 Task: Open the event Casual Product Development Meeting on '2023/10/25', change the date to 2023/11/25, change the font style of the description to Georgia, set the availability to Tentative, insert an emoji Sky blue heart, logged in from the account softage.10@softage.net and add another guest for the event, softage.5@softage.net. Change the alignment of the event description to Align center.Change the font color of the description to Light Blue and select an event charm, 
Action: Mouse moved to (420, 189)
Screenshot: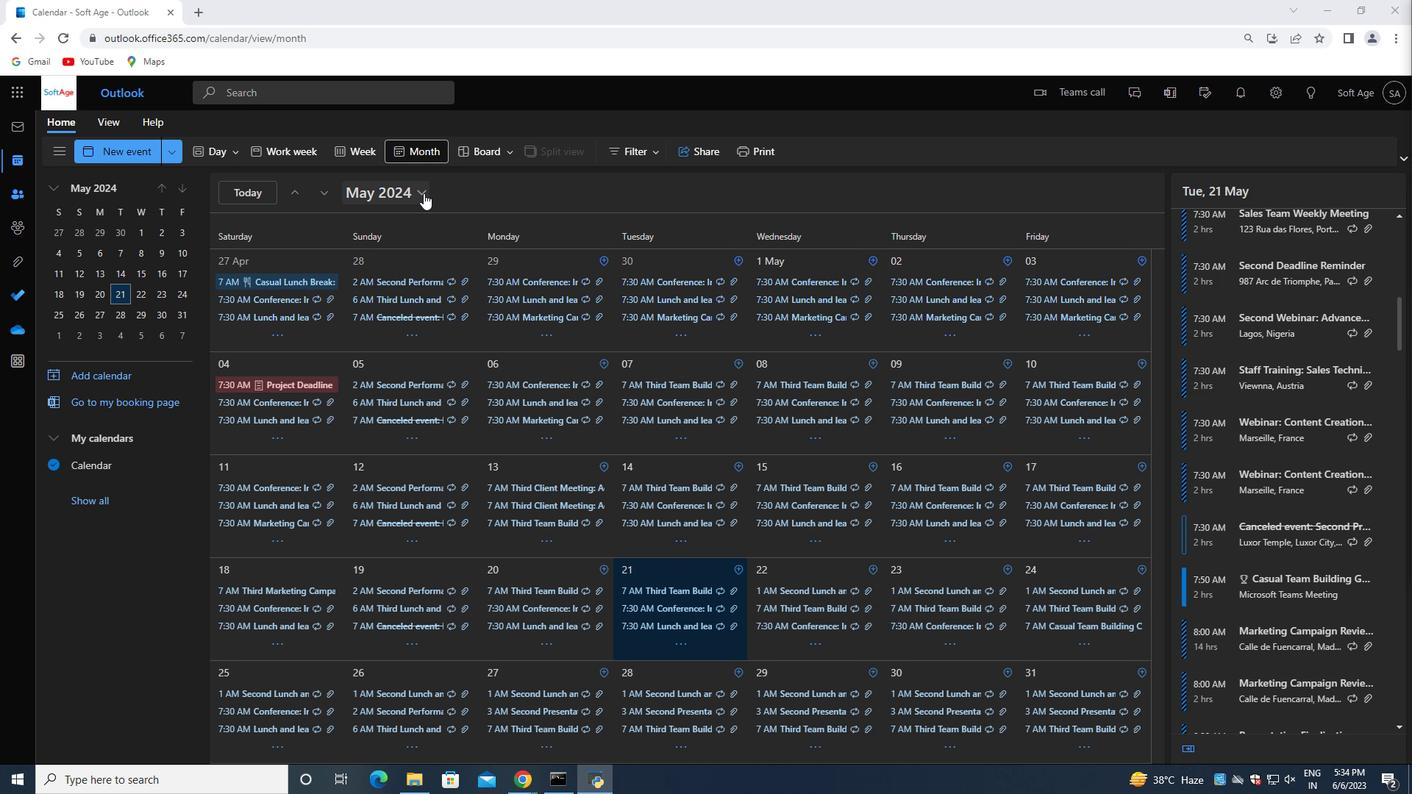 
Action: Mouse pressed left at (420, 189)
Screenshot: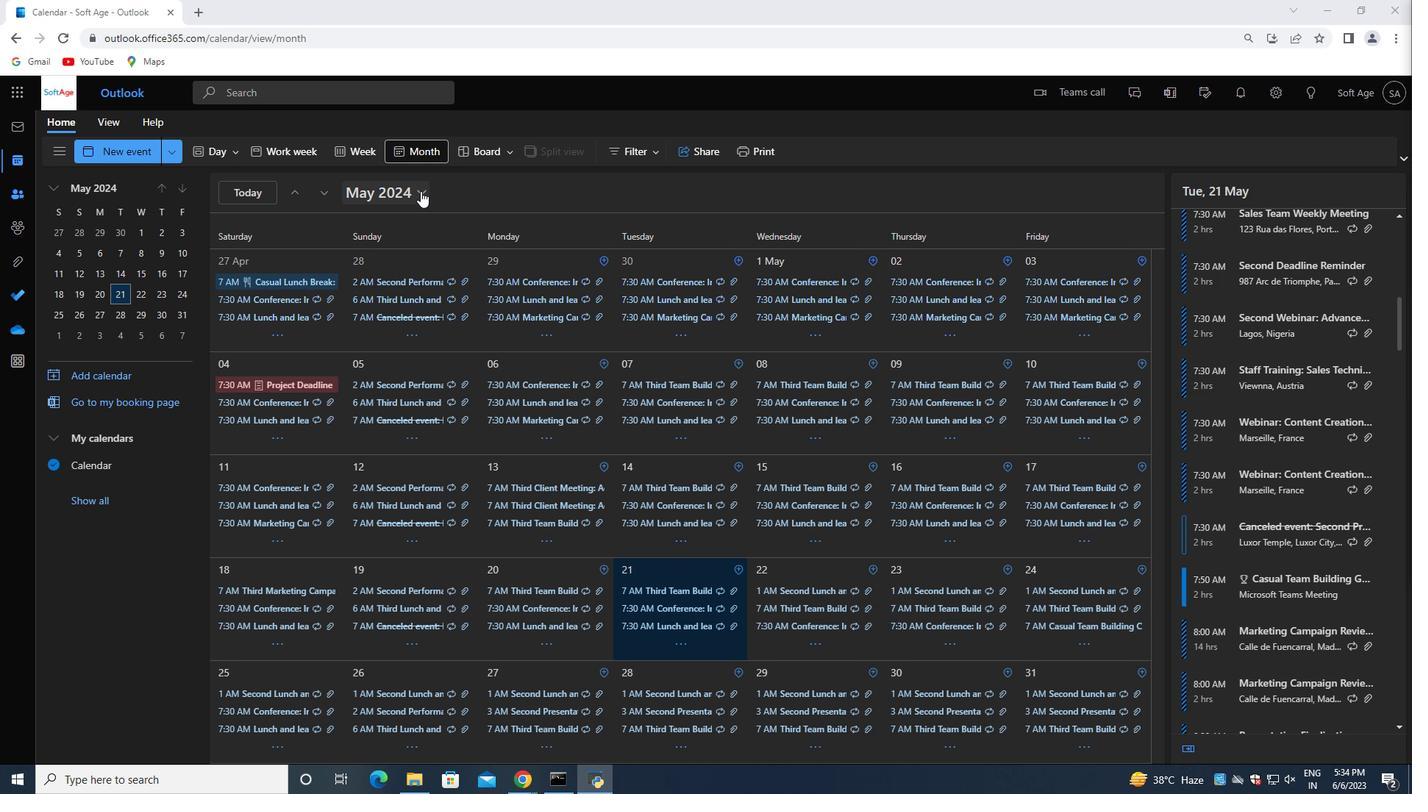 
Action: Mouse moved to (468, 231)
Screenshot: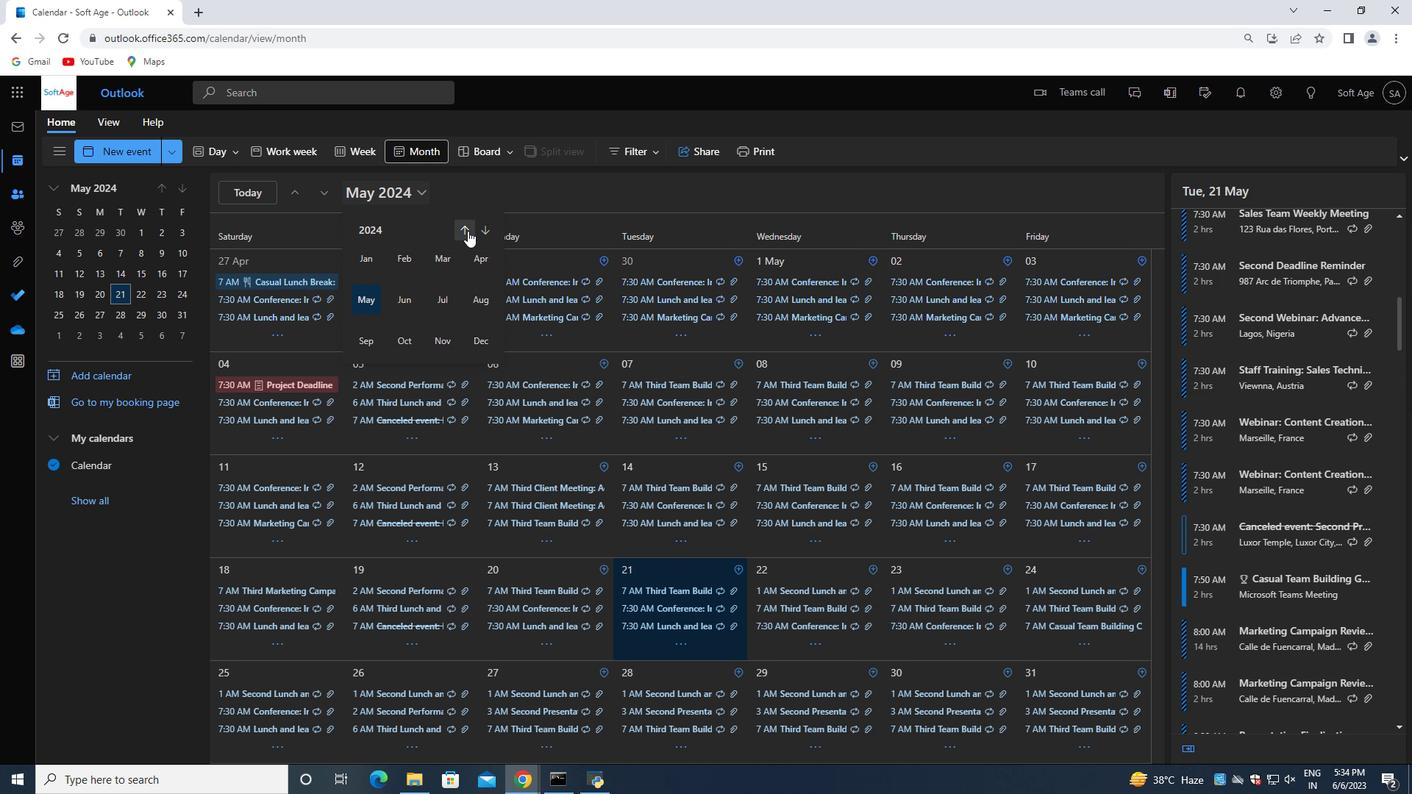 
Action: Mouse pressed left at (468, 231)
Screenshot: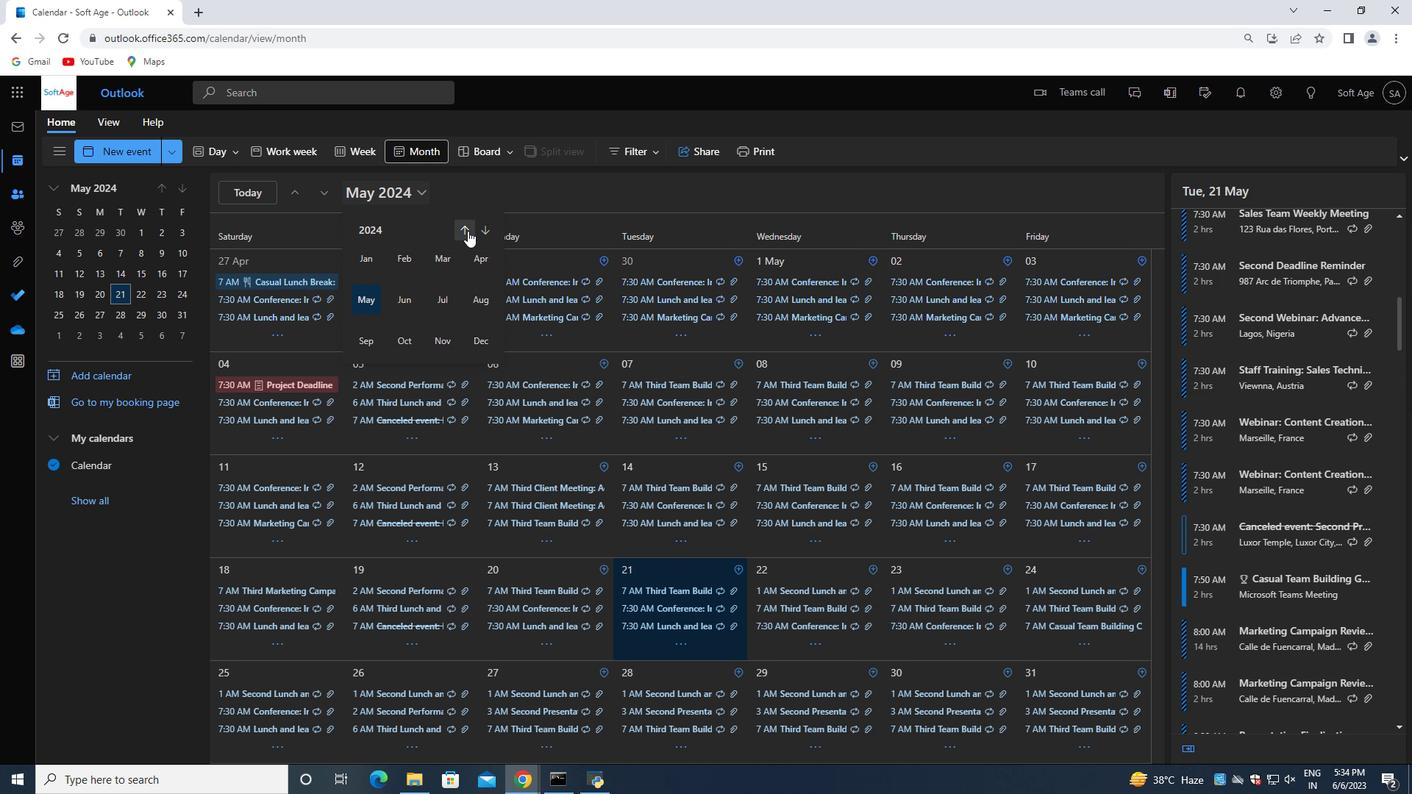 
Action: Mouse moved to (408, 338)
Screenshot: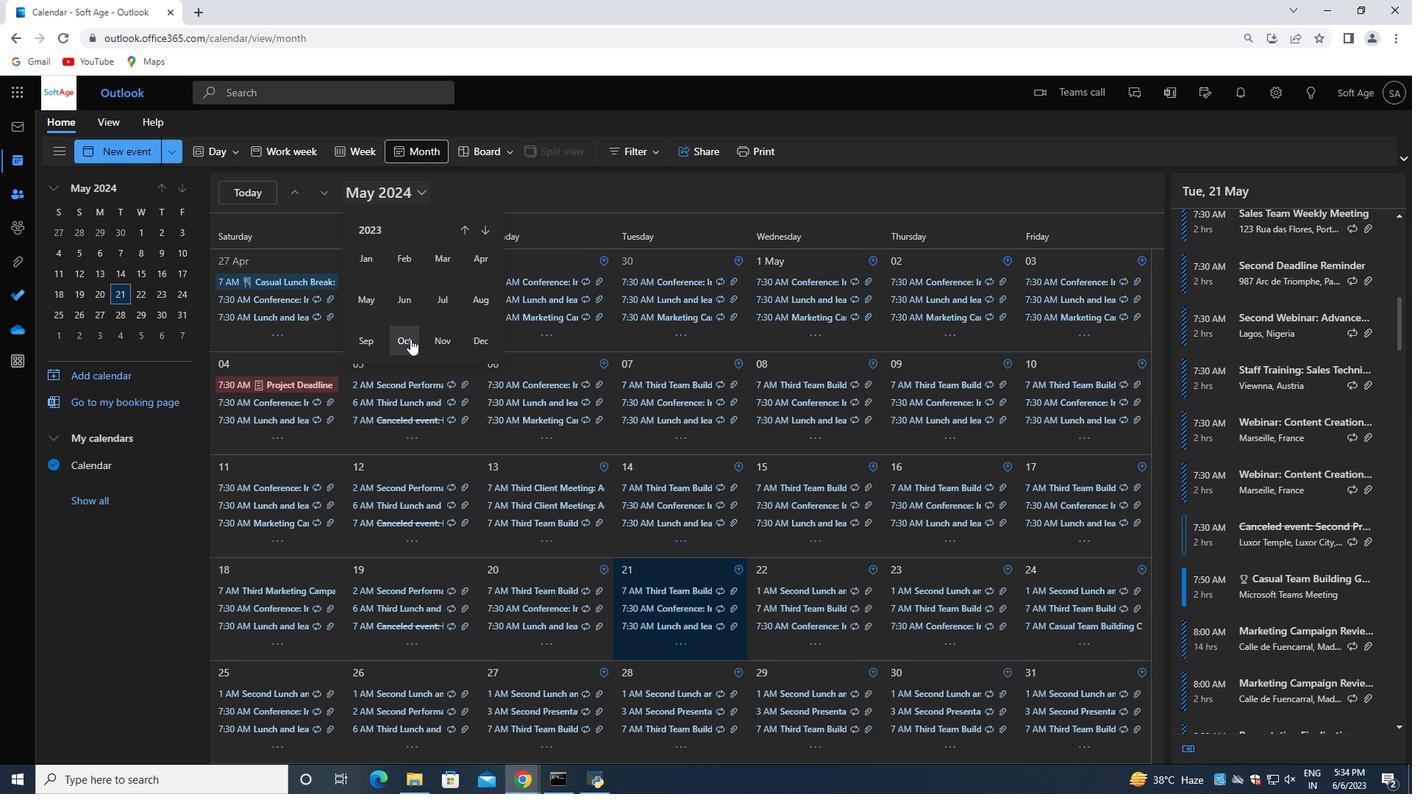 
Action: Mouse pressed left at (408, 338)
Screenshot: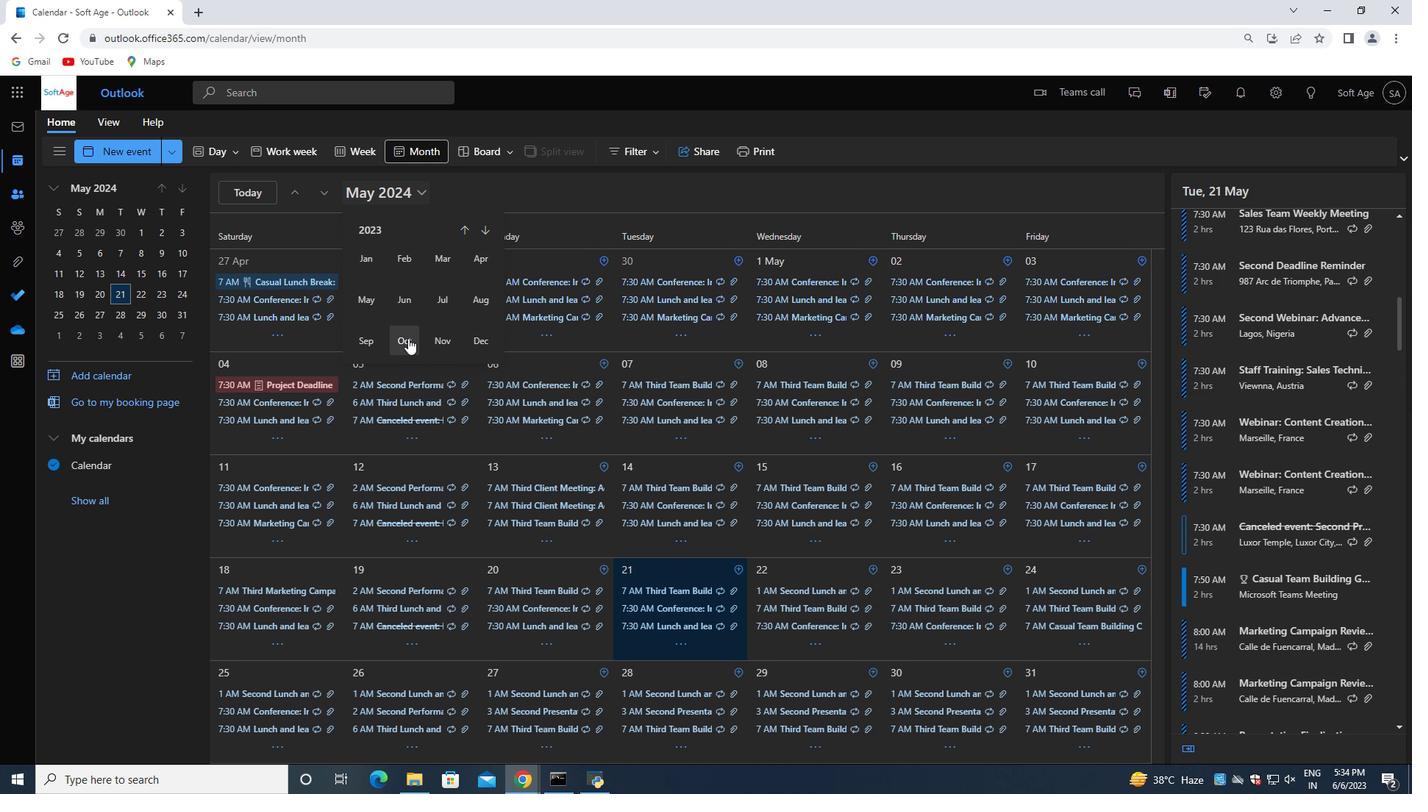 
Action: Mouse moved to (781, 646)
Screenshot: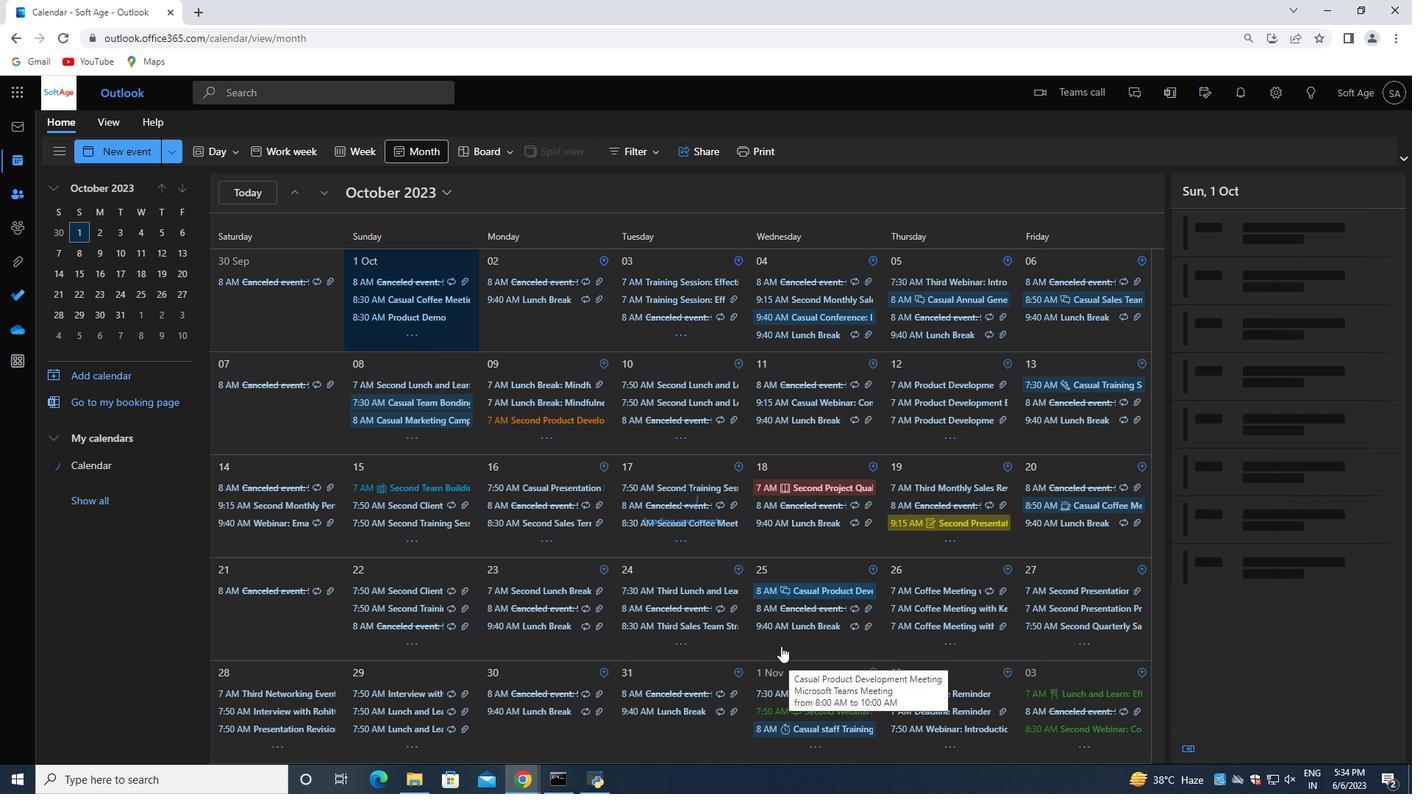 
Action: Mouse pressed left at (781, 646)
Screenshot: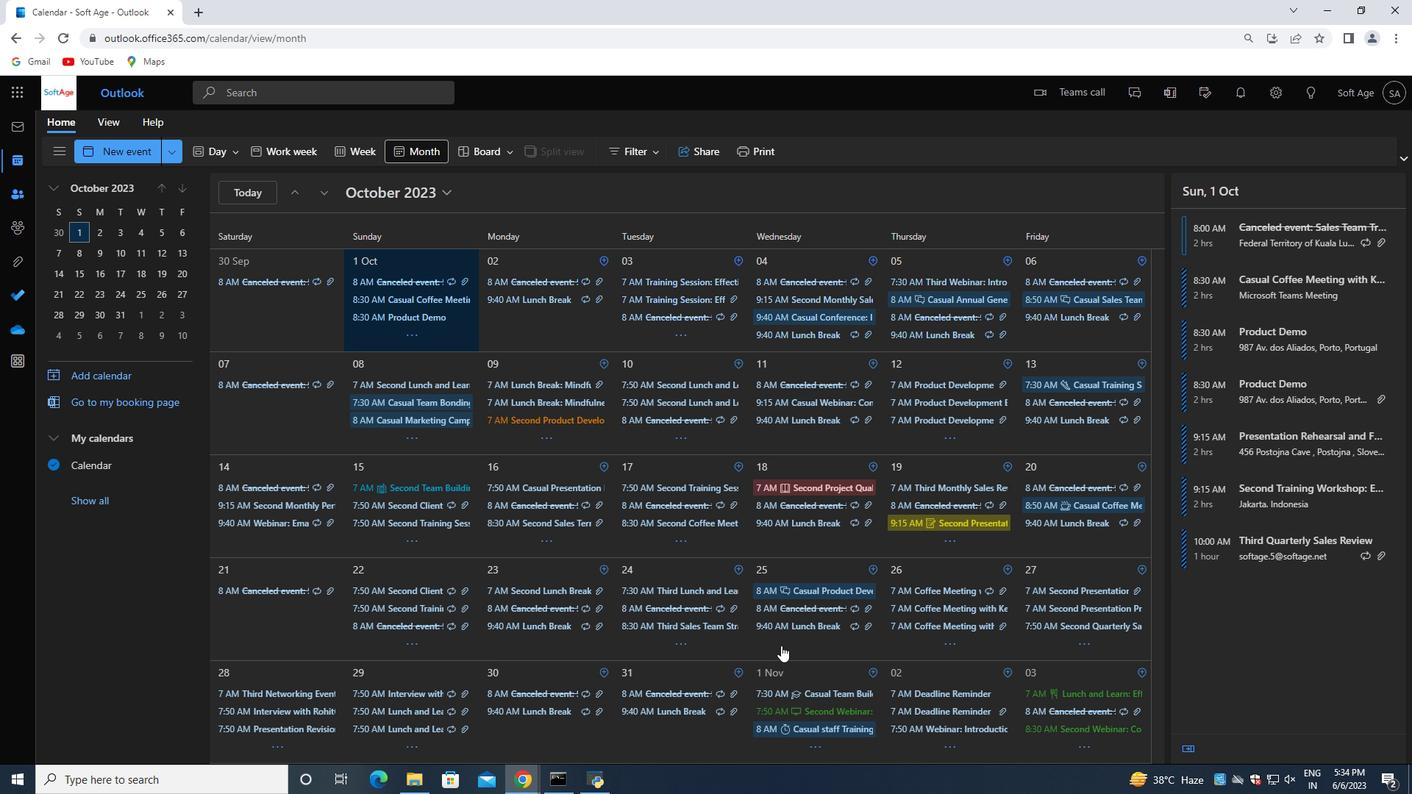 
Action: Mouse moved to (1226, 245)
Screenshot: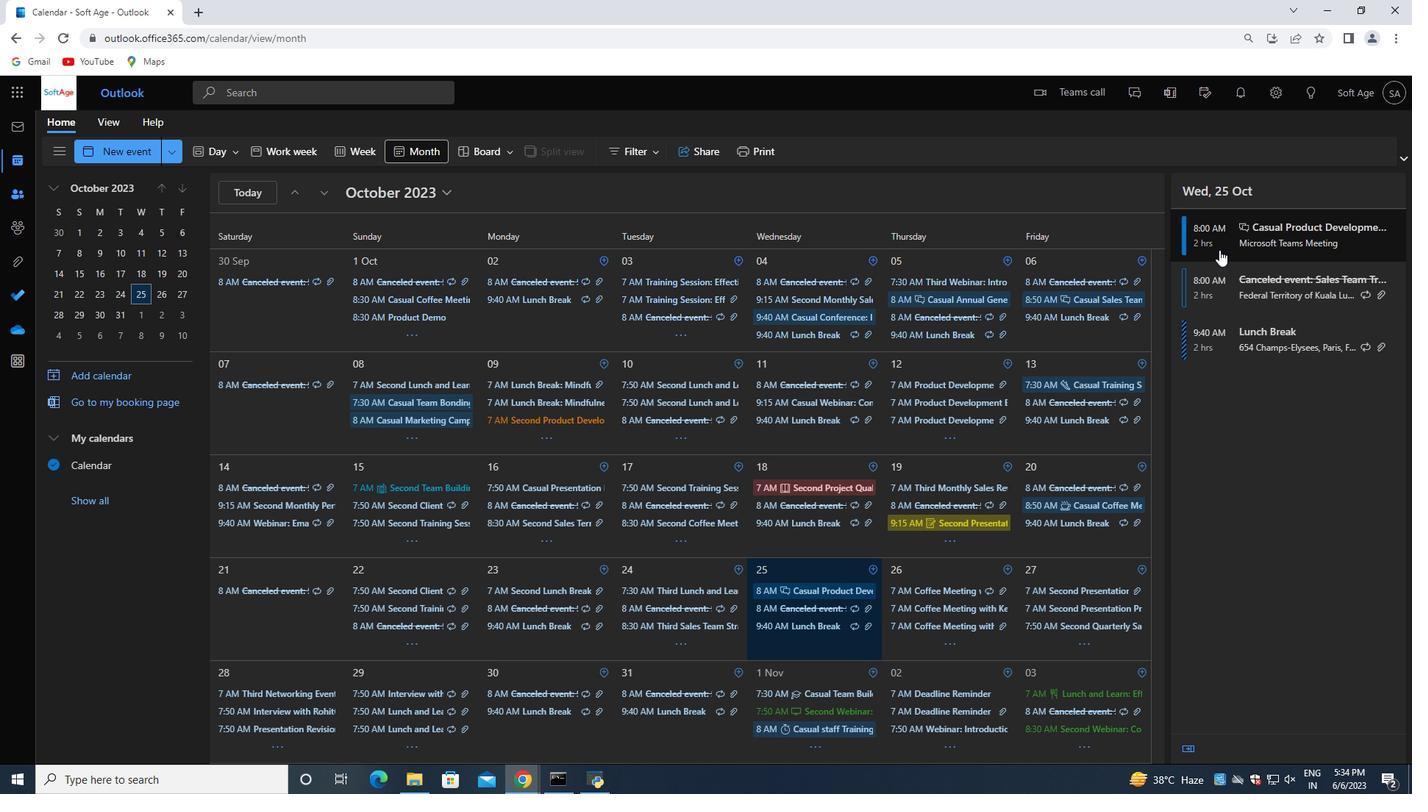 
Action: Mouse pressed left at (1226, 245)
Screenshot: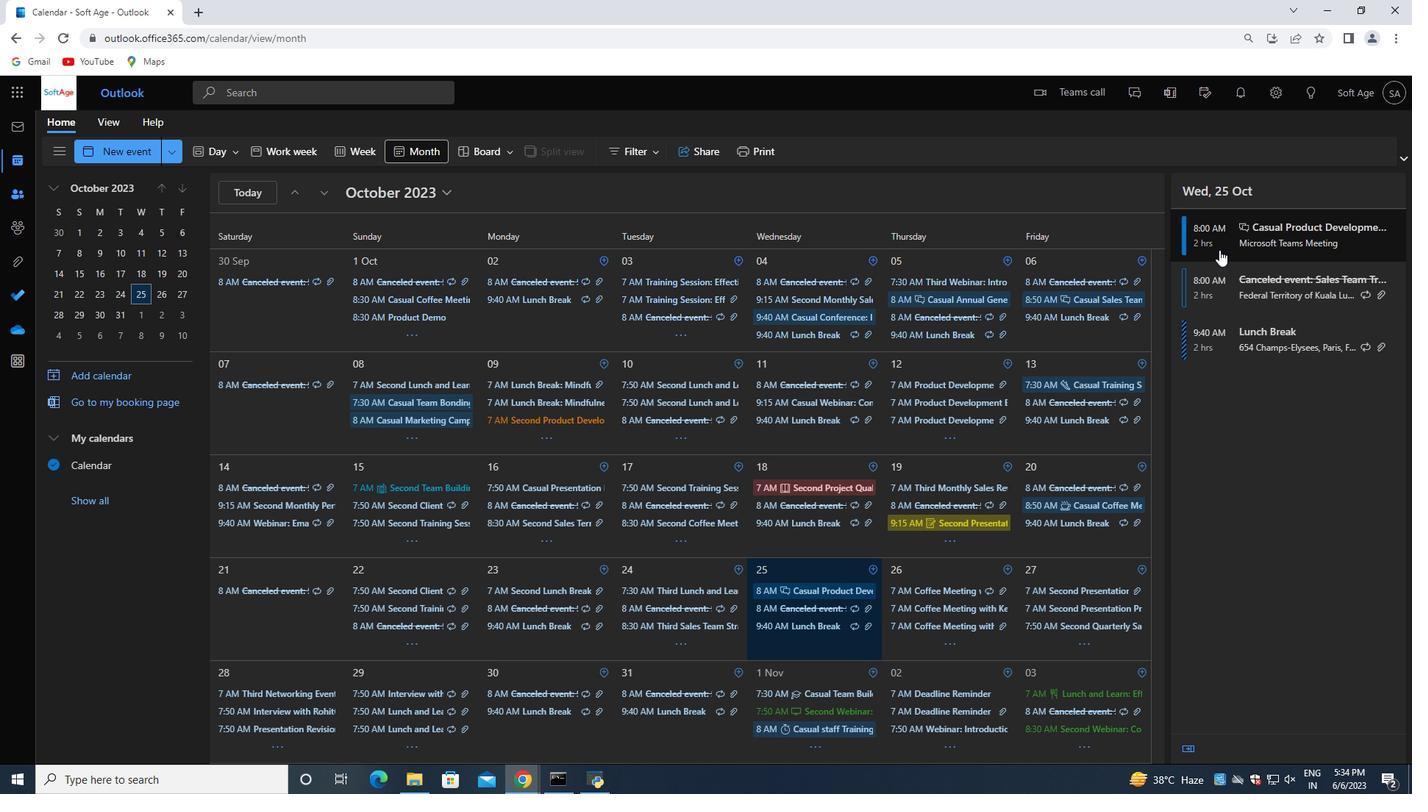 
Action: Mouse moved to (939, 361)
Screenshot: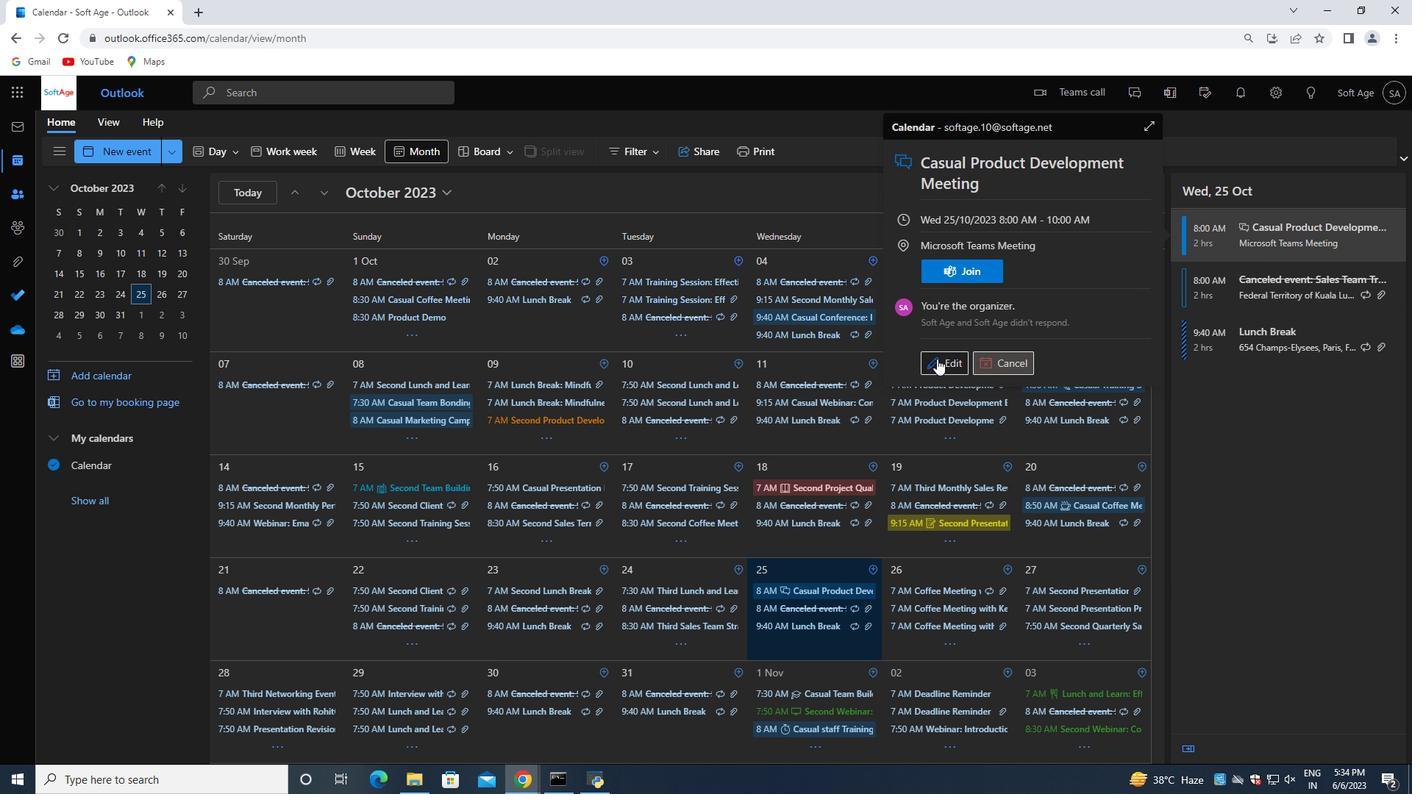 
Action: Mouse pressed left at (939, 361)
Screenshot: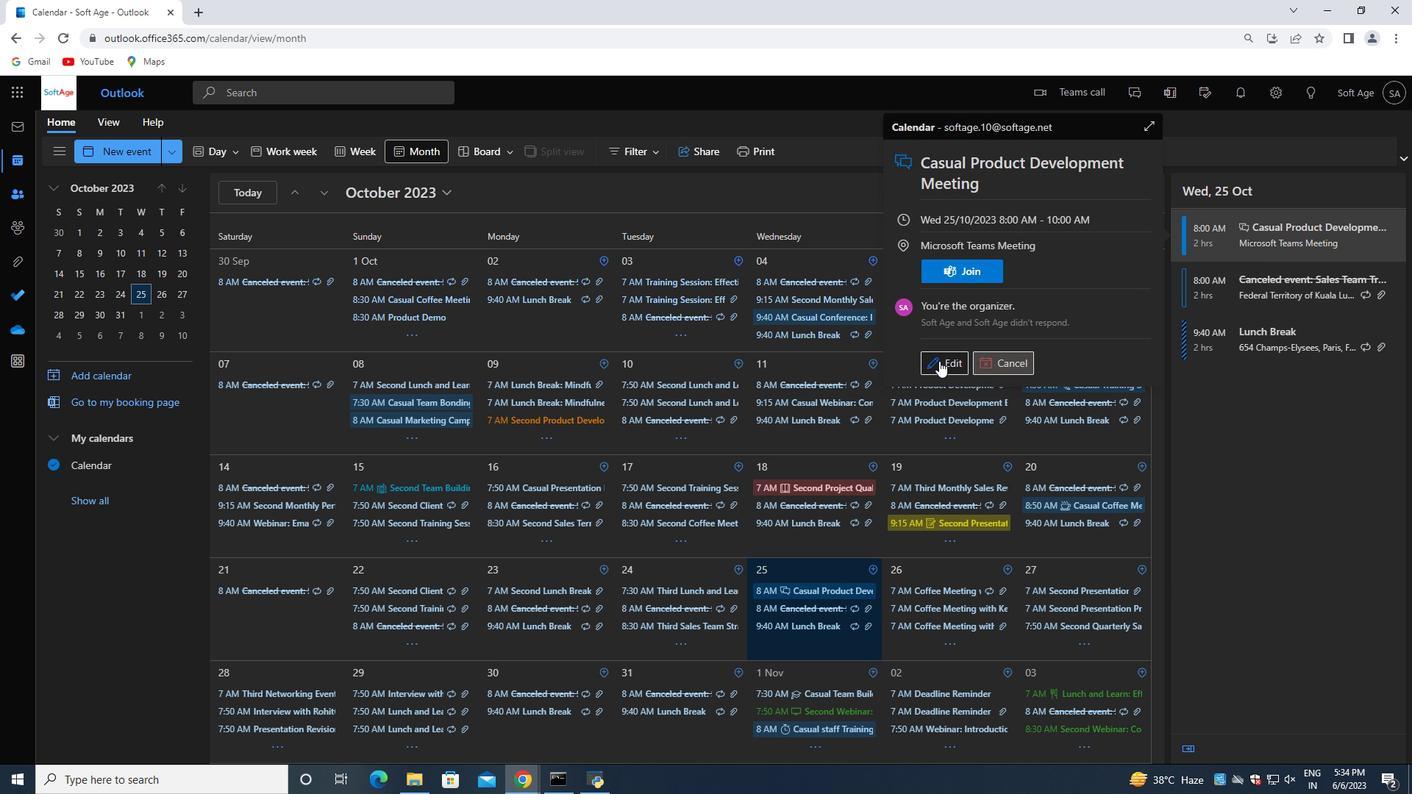 
Action: Mouse moved to (431, 409)
Screenshot: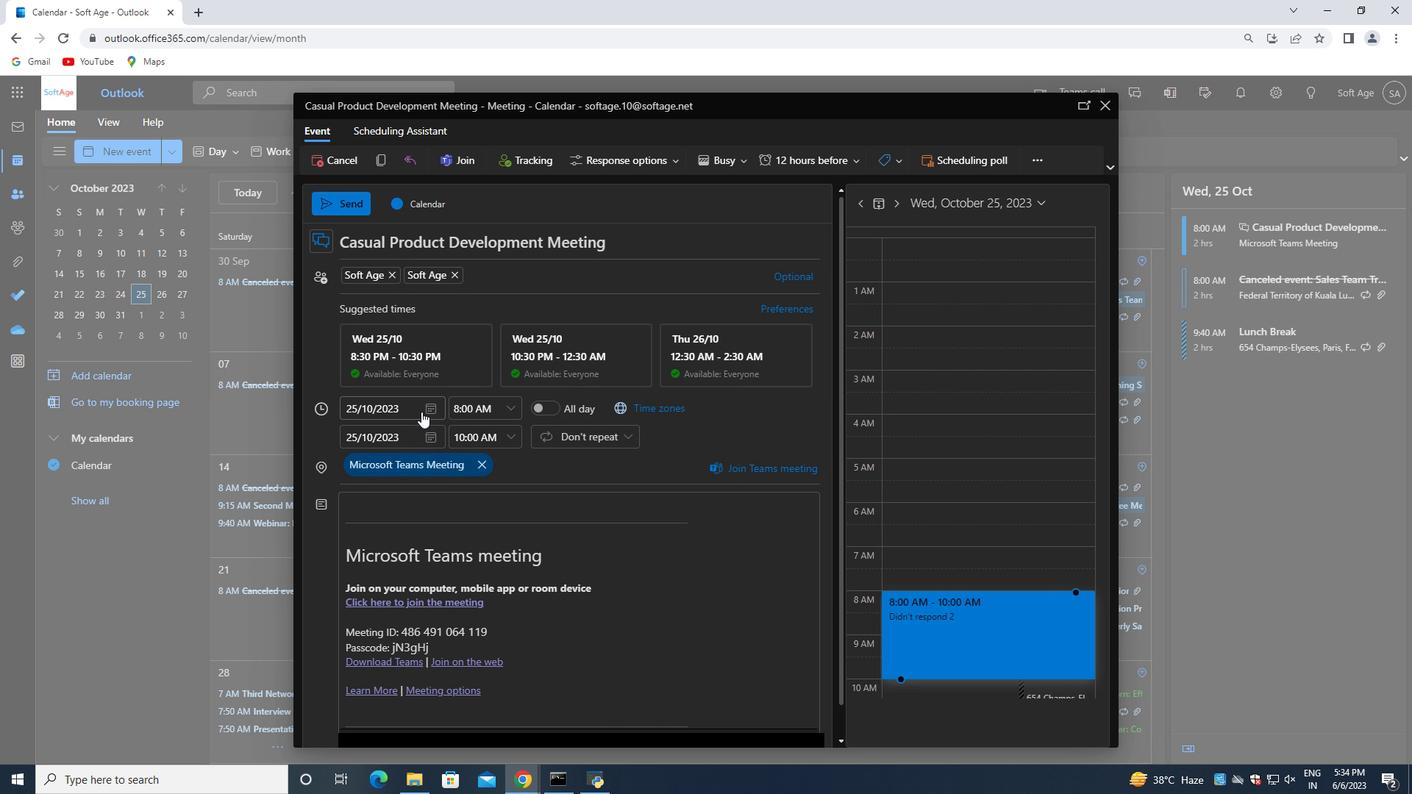 
Action: Mouse pressed left at (431, 409)
Screenshot: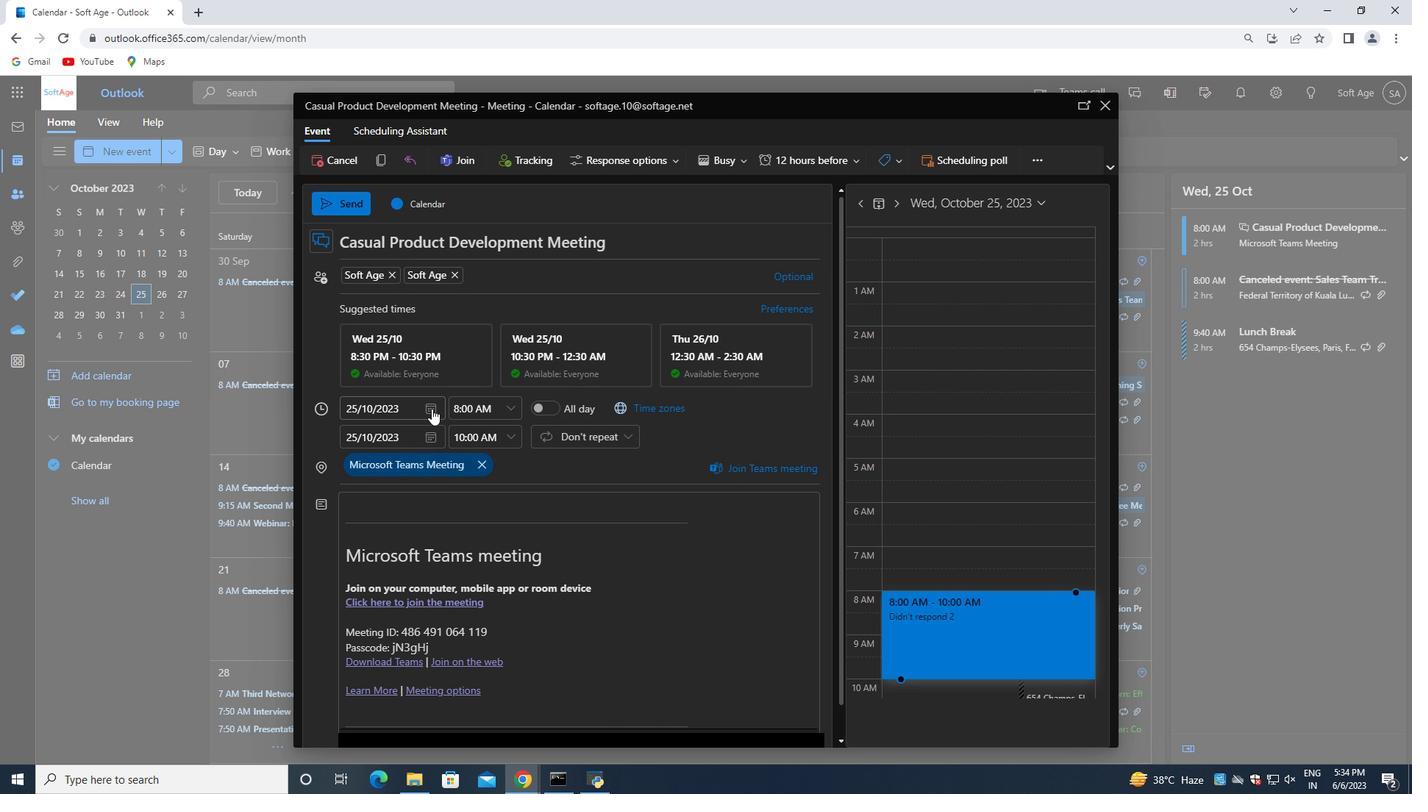 
Action: Mouse moved to (482, 438)
Screenshot: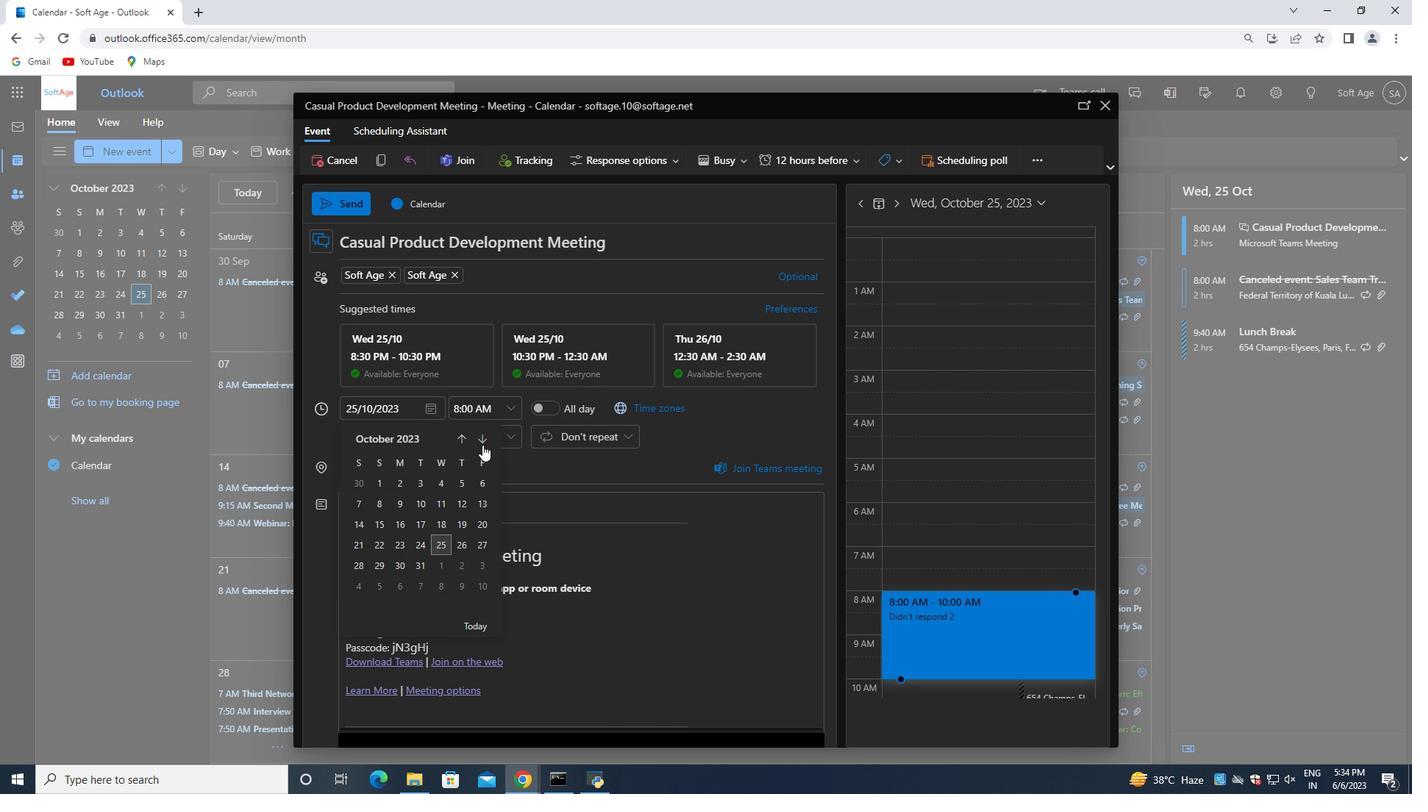 
Action: Mouse pressed left at (482, 438)
Screenshot: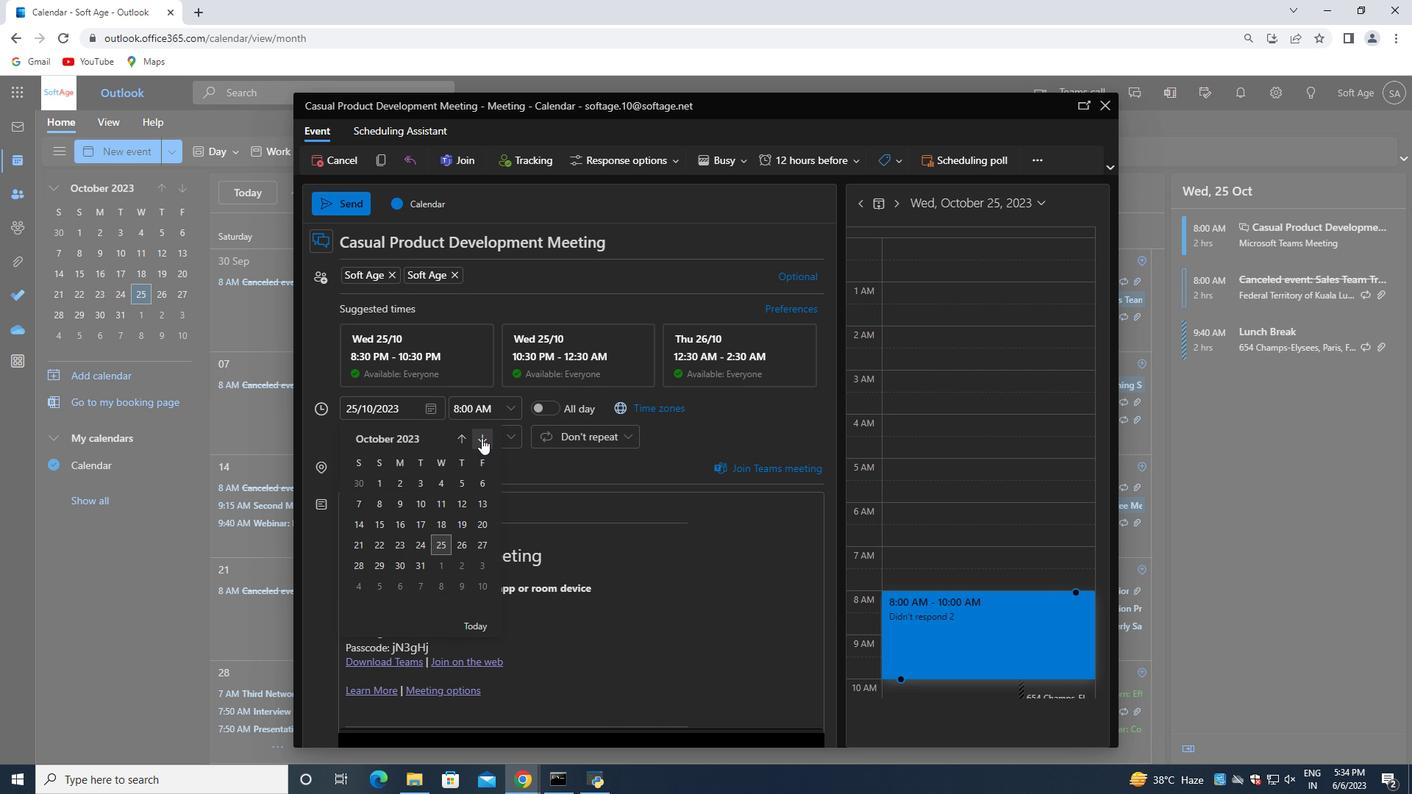 
Action: Mouse moved to (352, 566)
Screenshot: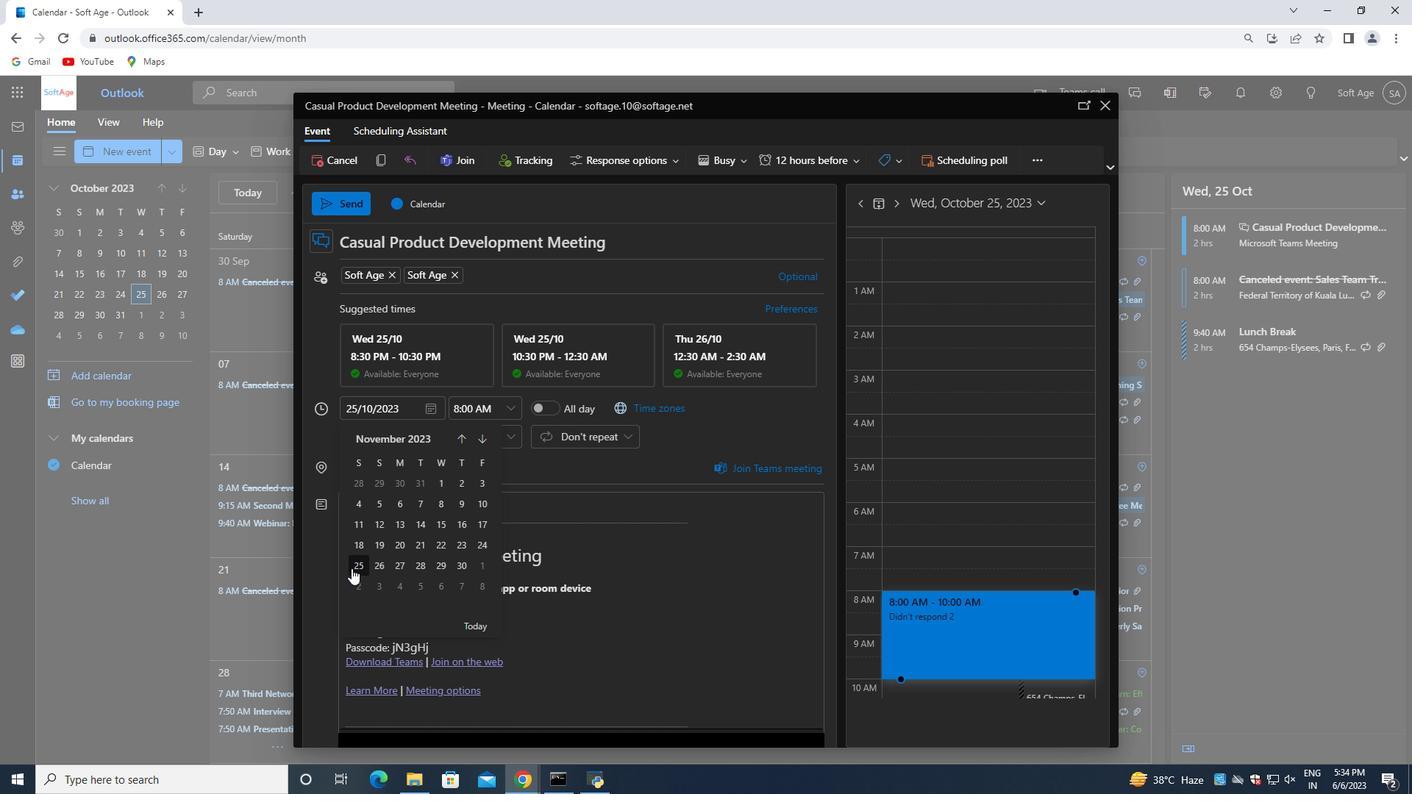
Action: Mouse pressed left at (352, 566)
Screenshot: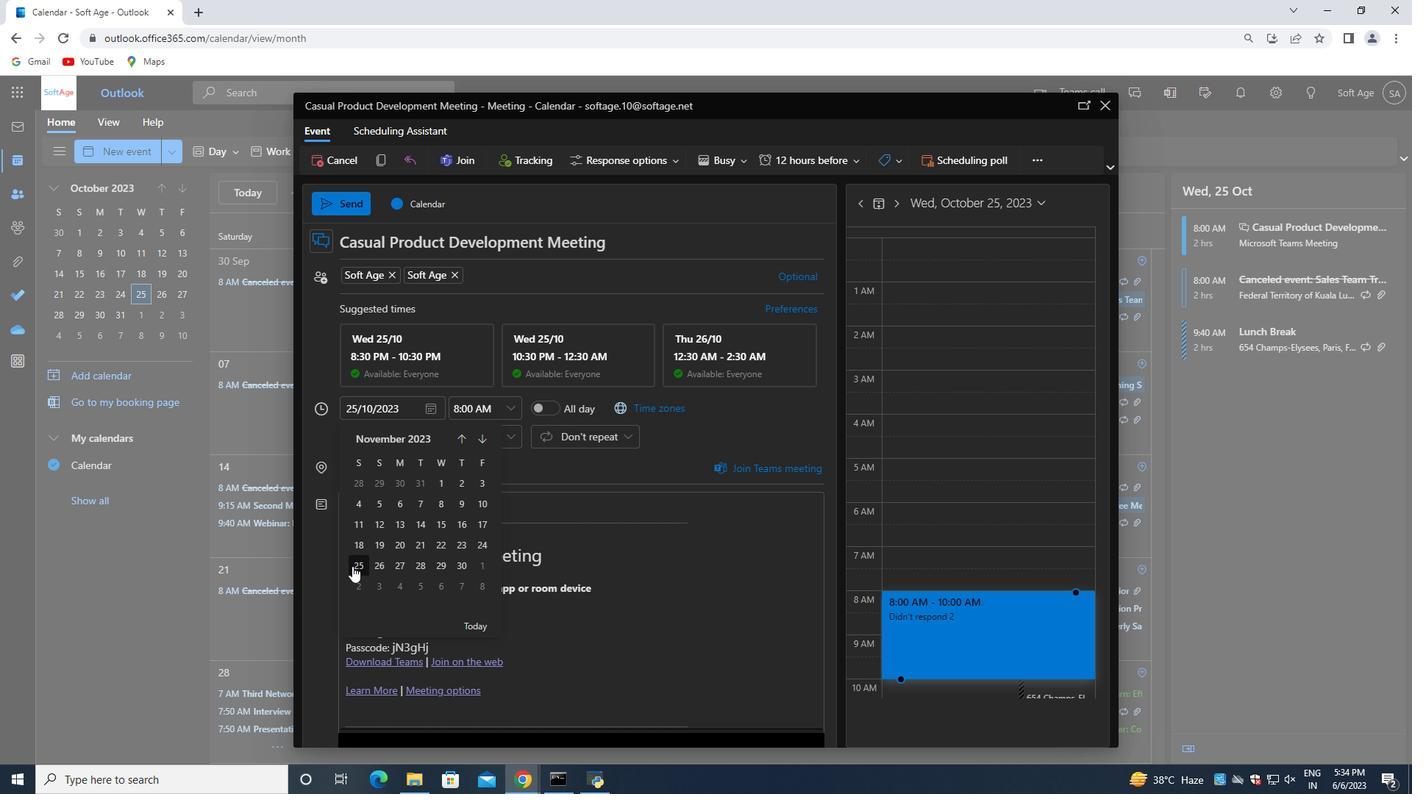 
Action: Mouse moved to (745, 158)
Screenshot: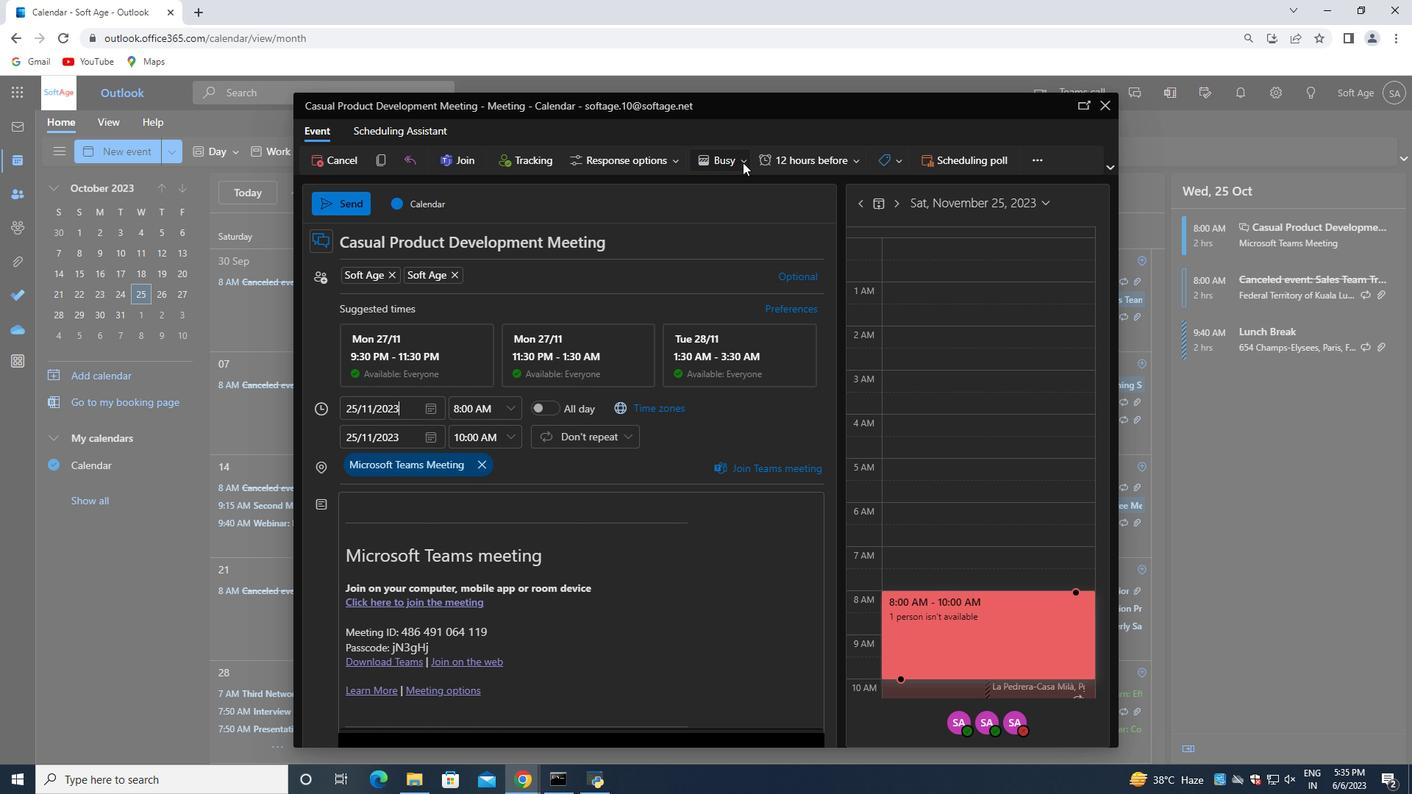 
Action: Mouse pressed left at (745, 158)
Screenshot: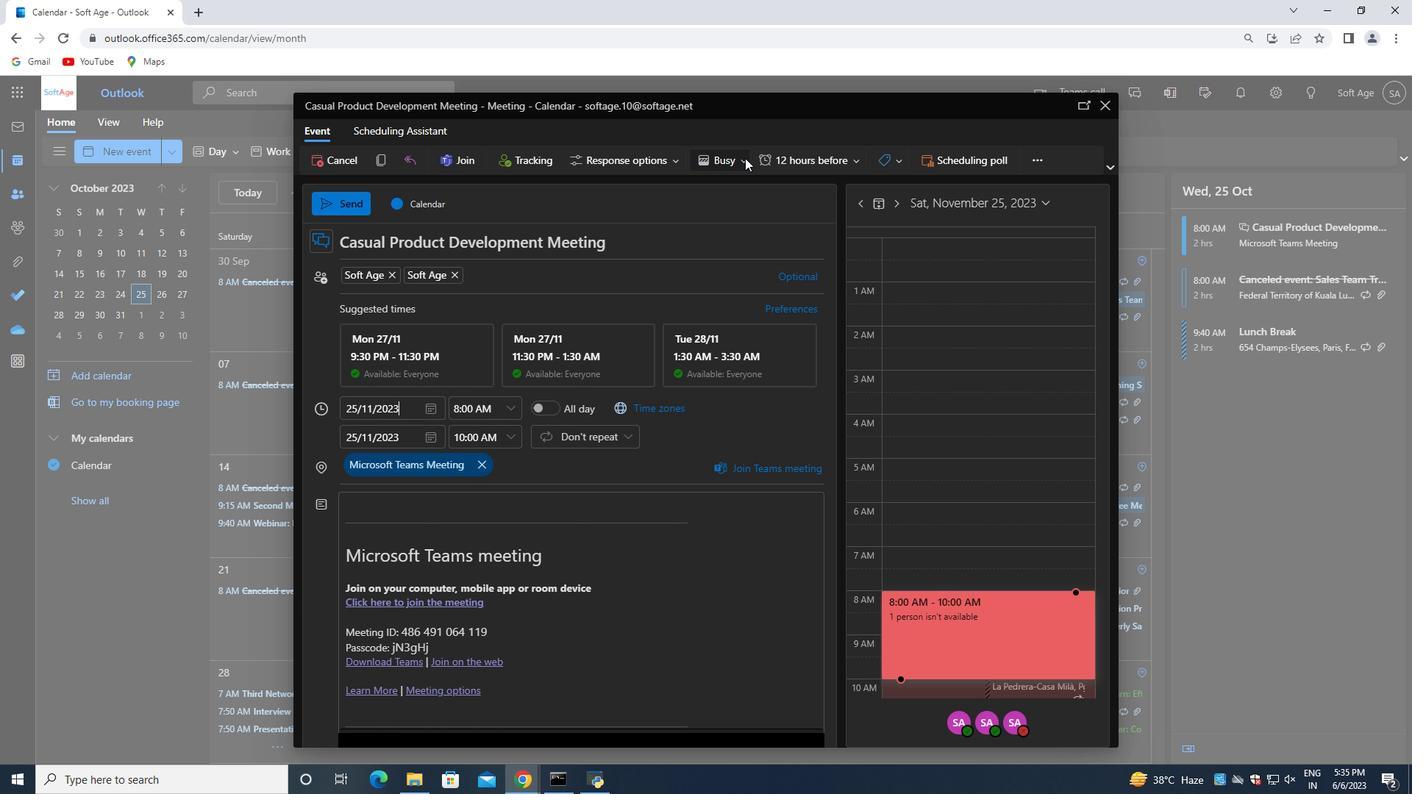
Action: Mouse moved to (699, 246)
Screenshot: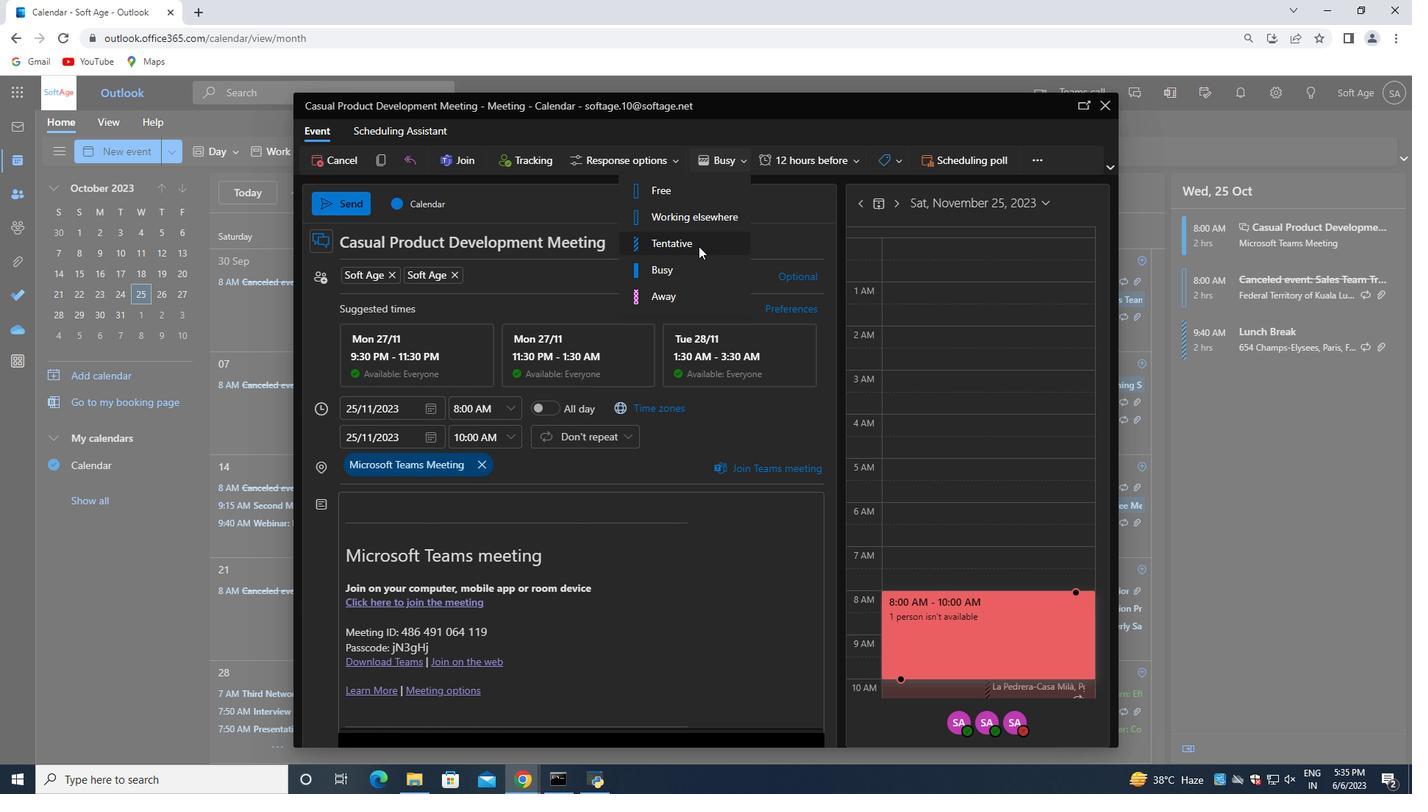 
Action: Mouse pressed left at (699, 246)
Screenshot: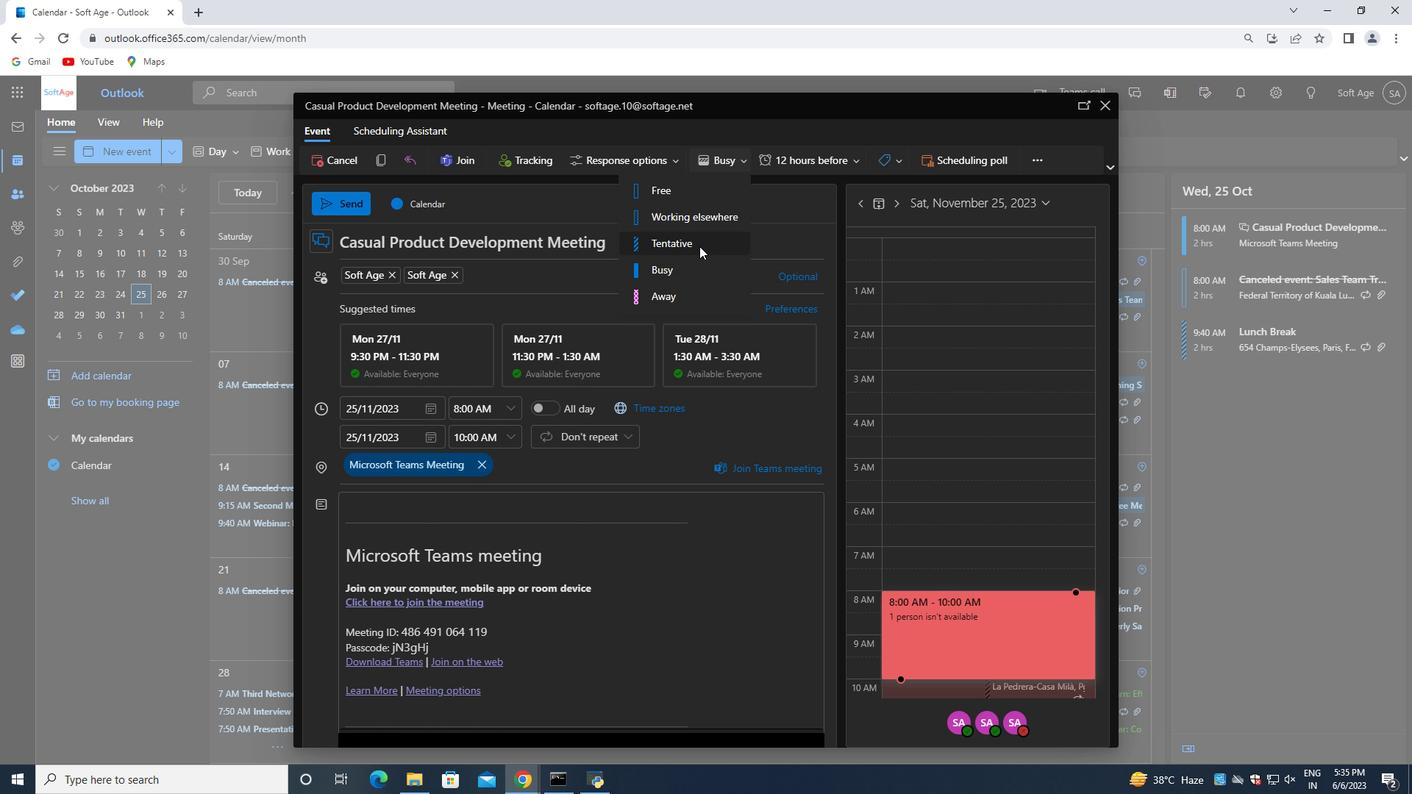 
Action: Mouse moved to (498, 280)
Screenshot: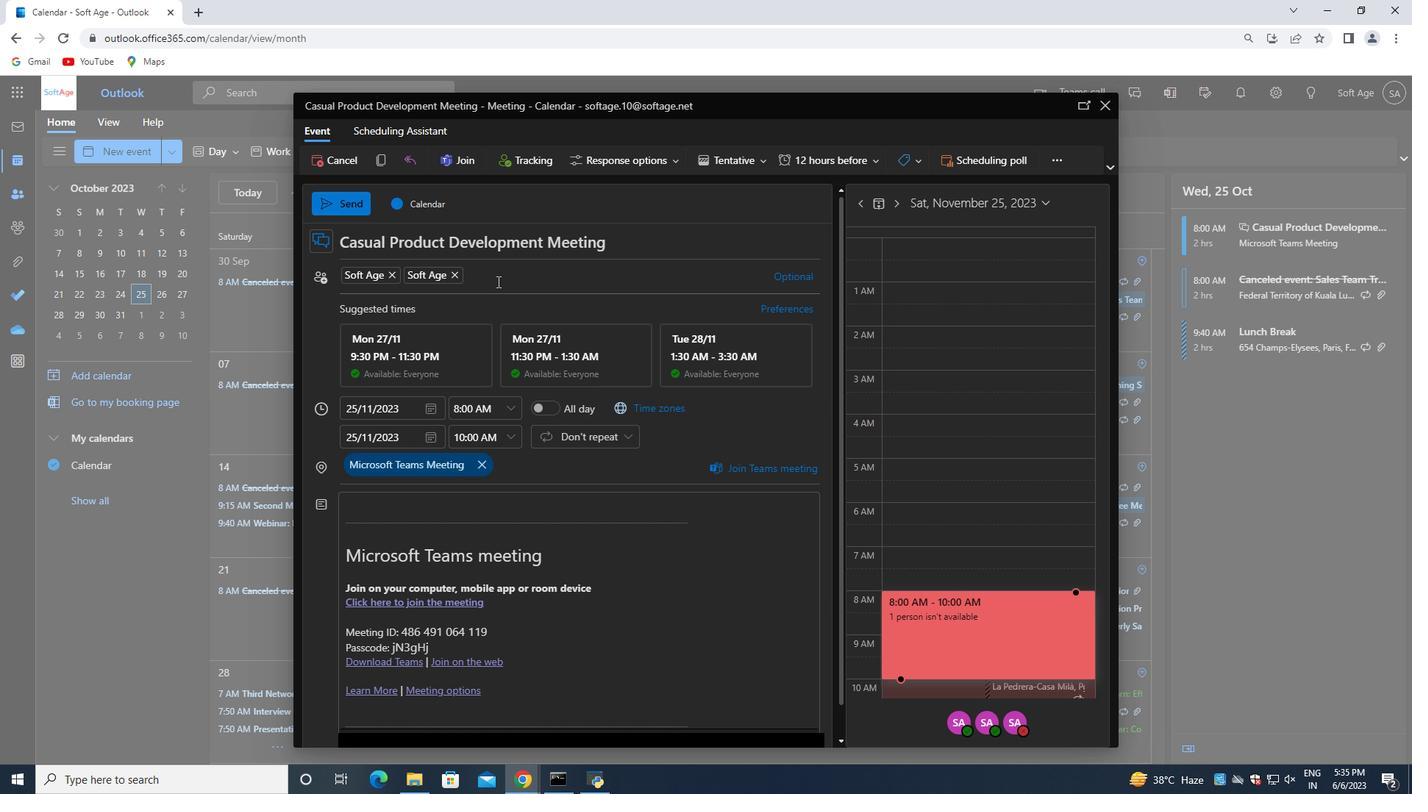 
Action: Mouse pressed left at (498, 280)
Screenshot: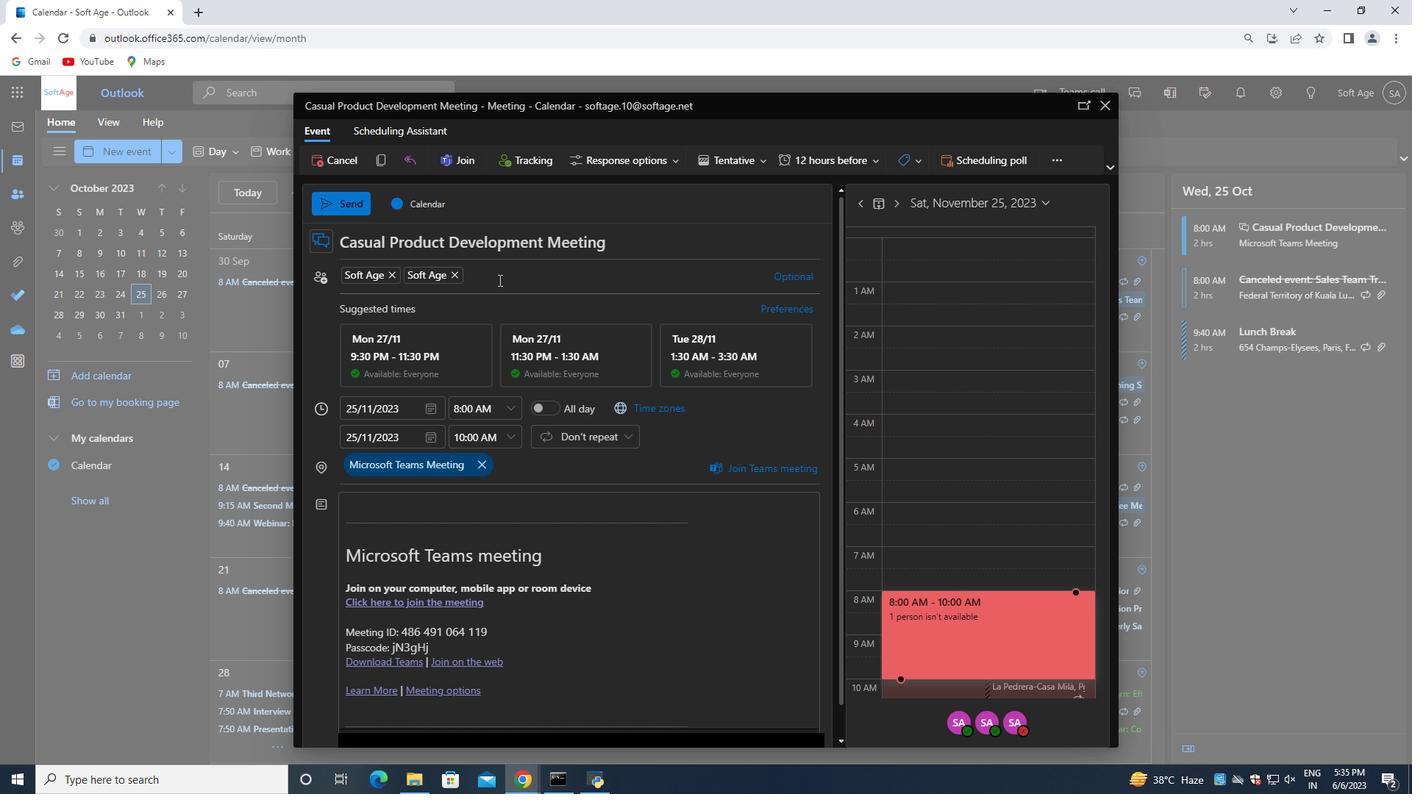 
Action: Key pressed softage.5<Key.shift>@softage.net<Key.enter>
Screenshot: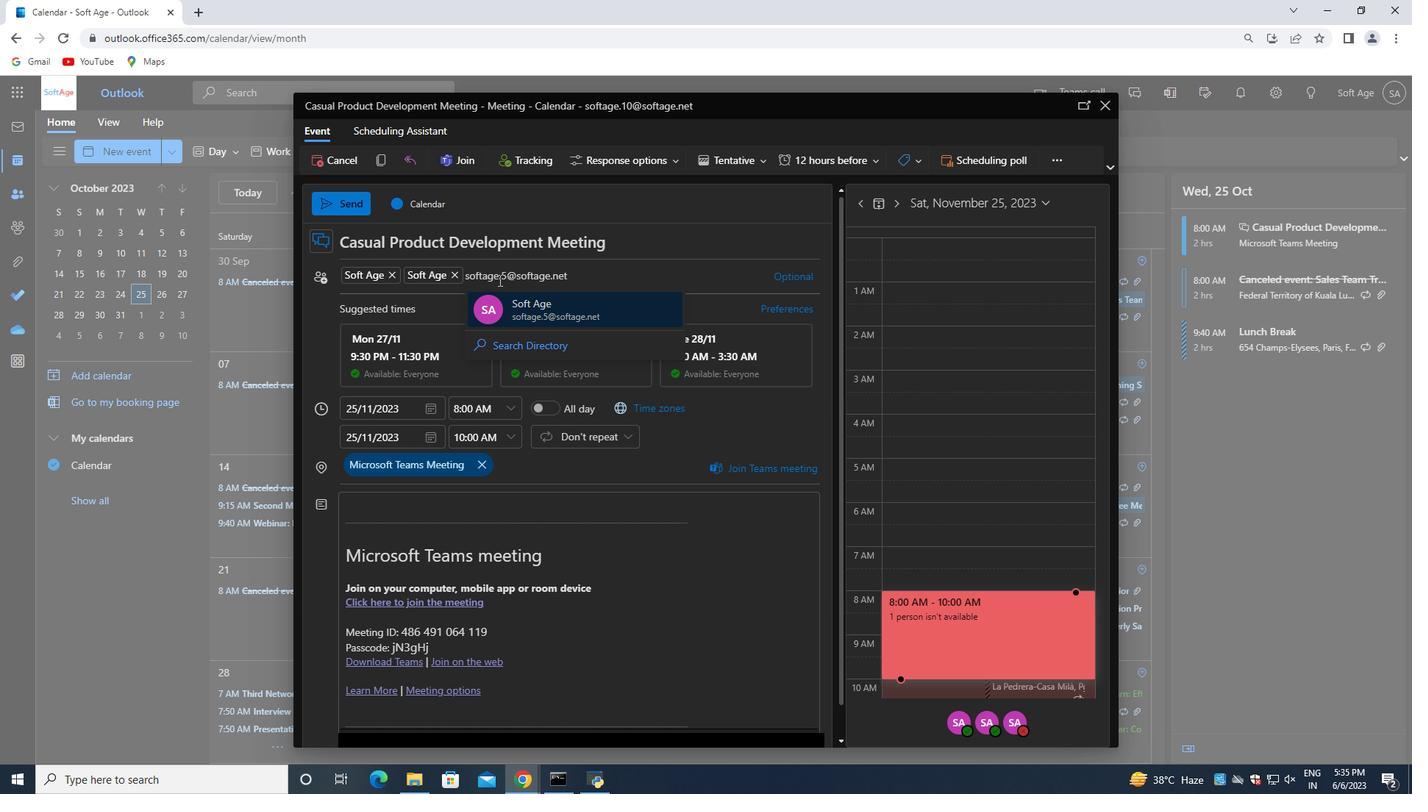 
Action: Mouse moved to (338, 207)
Screenshot: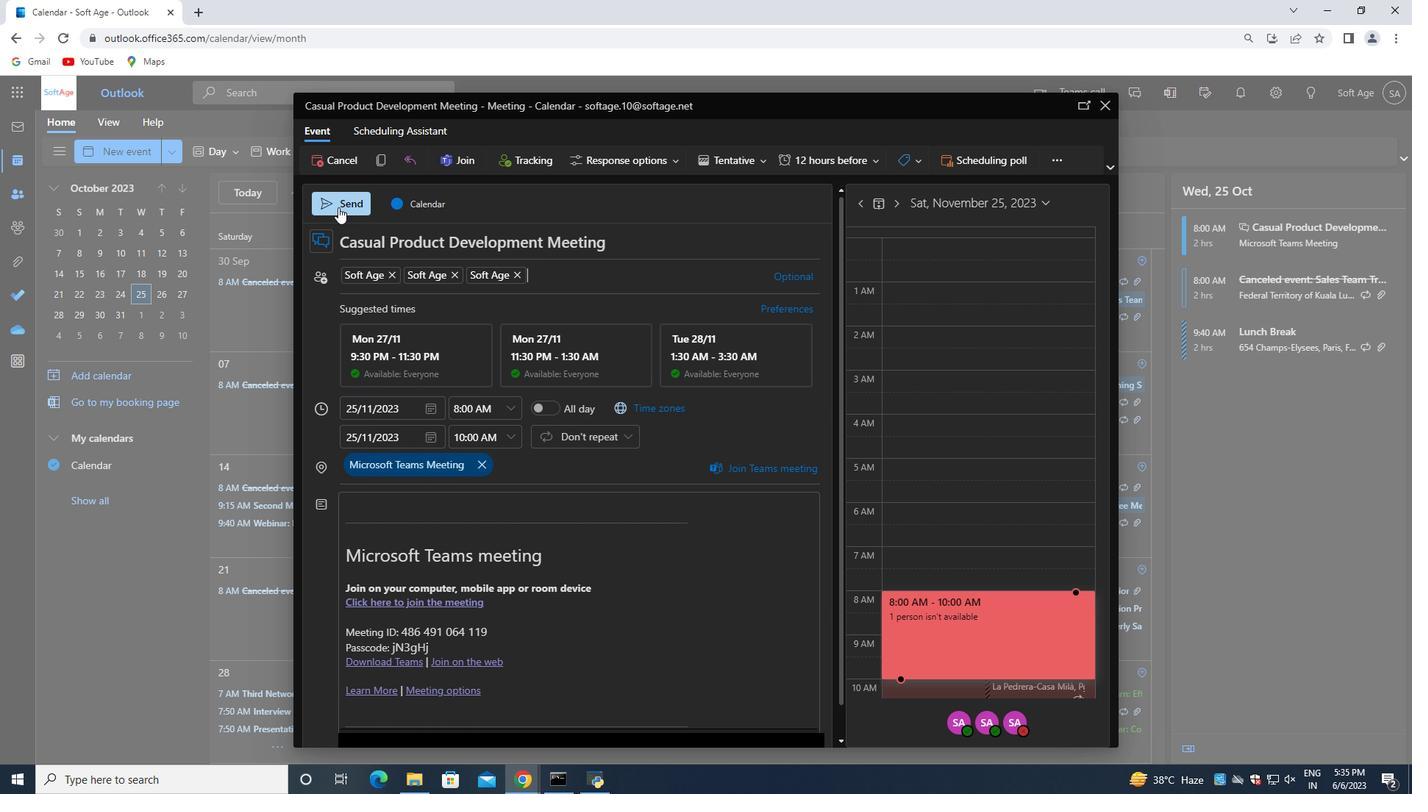 
Action: Mouse pressed left at (338, 207)
Screenshot: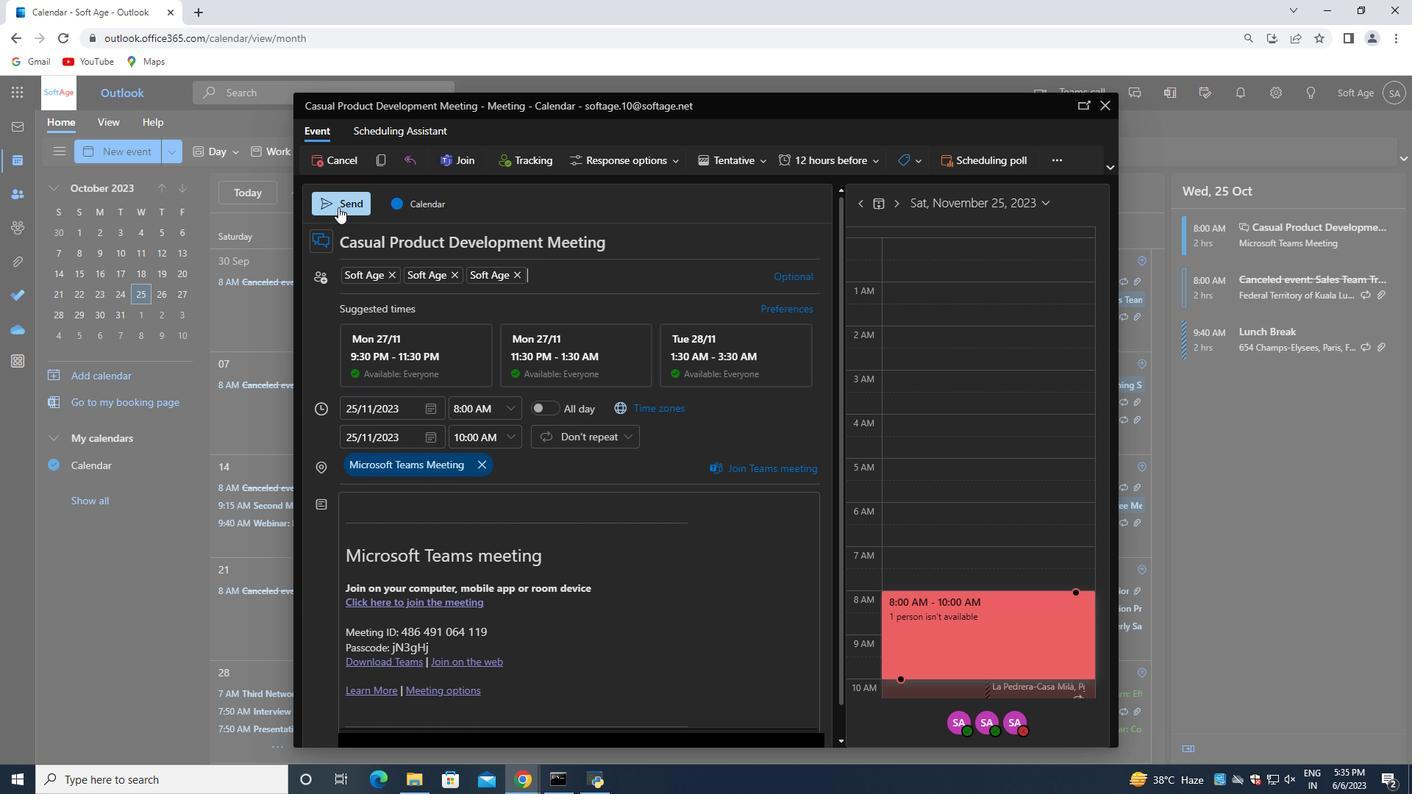 
